 Task: Change audio effects visualization to Visualizer filter.
Action: Mouse moved to (109, 14)
Screenshot: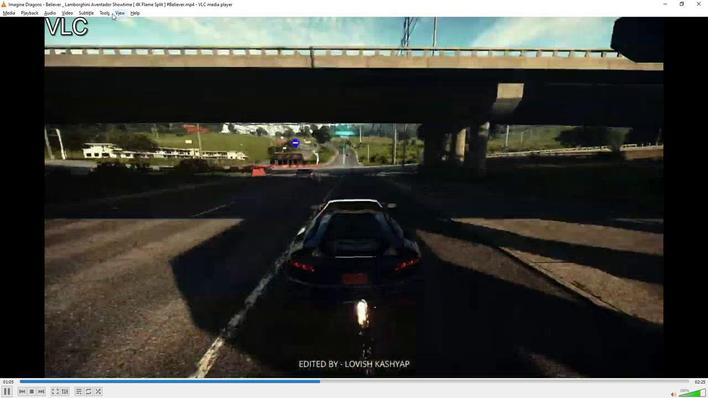 
Action: Mouse pressed left at (109, 14)
Screenshot: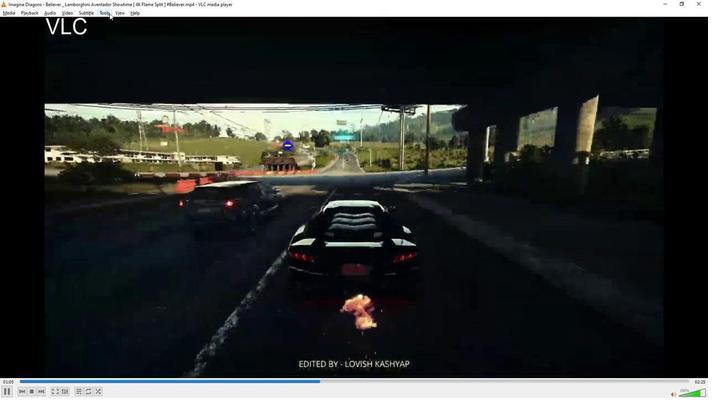
Action: Mouse moved to (123, 100)
Screenshot: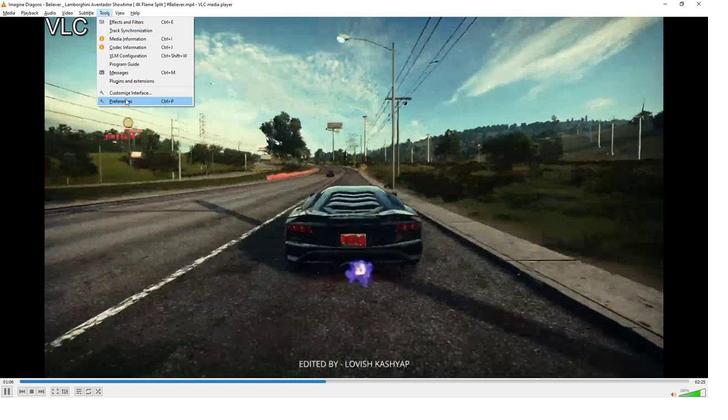 
Action: Mouse pressed left at (123, 100)
Screenshot: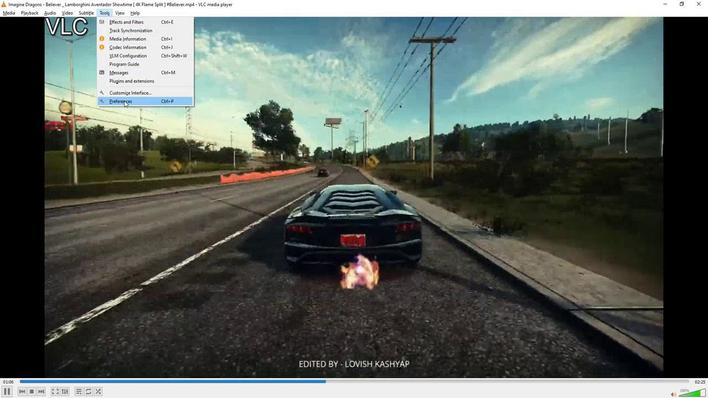 
Action: Mouse moved to (266, 52)
Screenshot: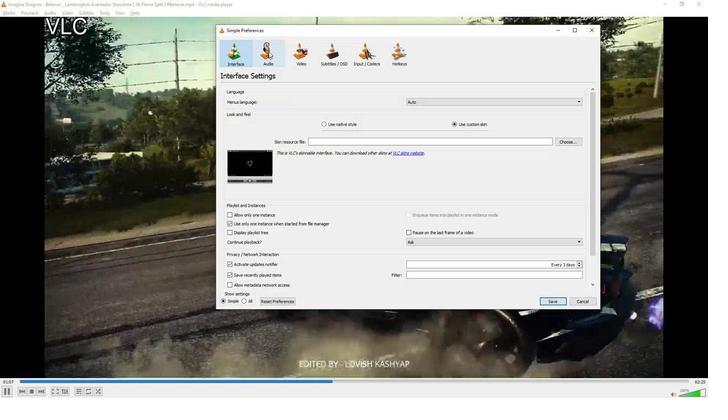 
Action: Mouse pressed left at (266, 52)
Screenshot: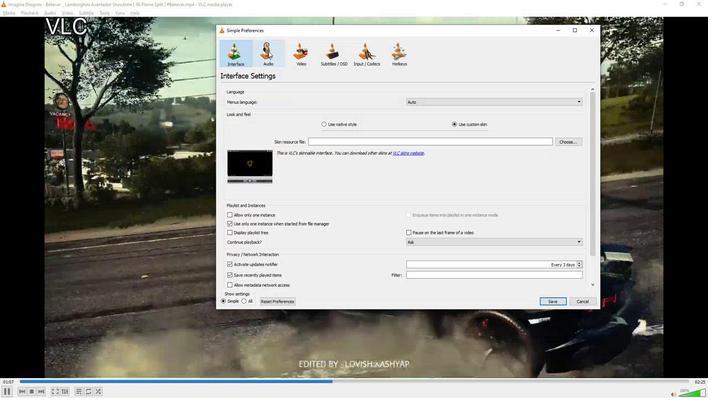 
Action: Mouse moved to (332, 202)
Screenshot: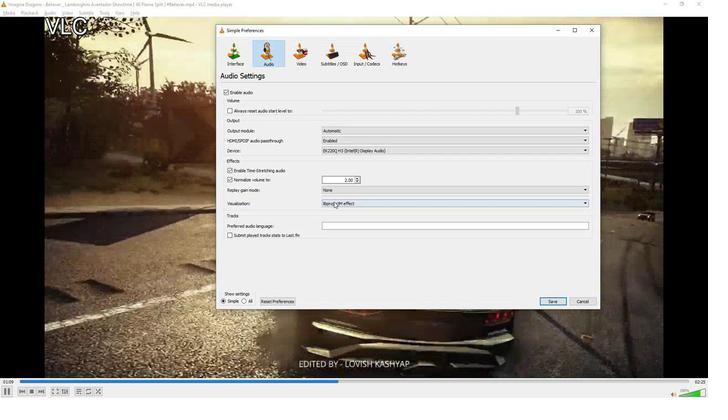 
Action: Mouse pressed left at (332, 202)
Screenshot: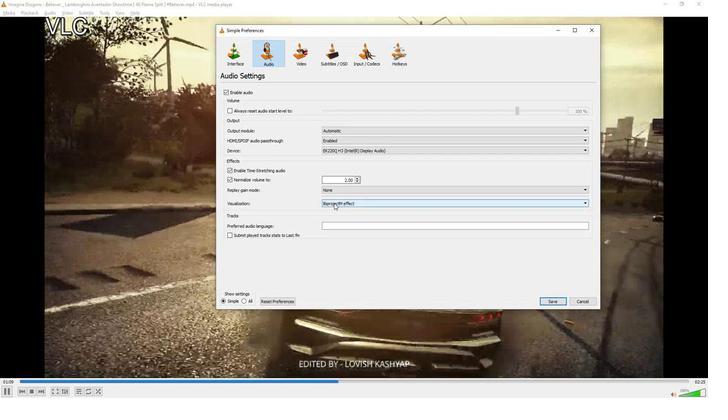 
Action: Mouse moved to (330, 223)
Screenshot: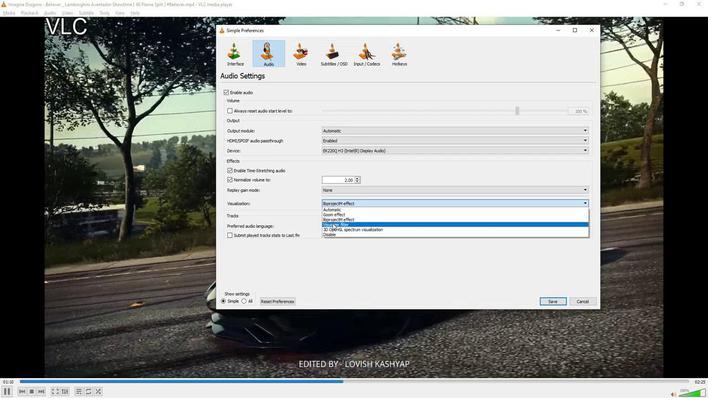 
Action: Mouse pressed left at (330, 223)
Screenshot: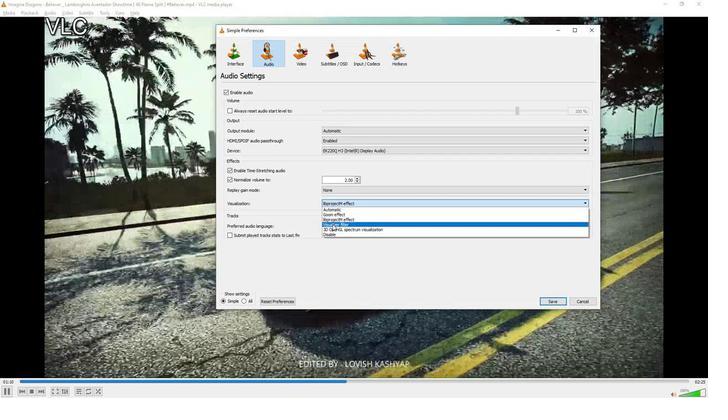 
Action: Mouse moved to (341, 269)
Screenshot: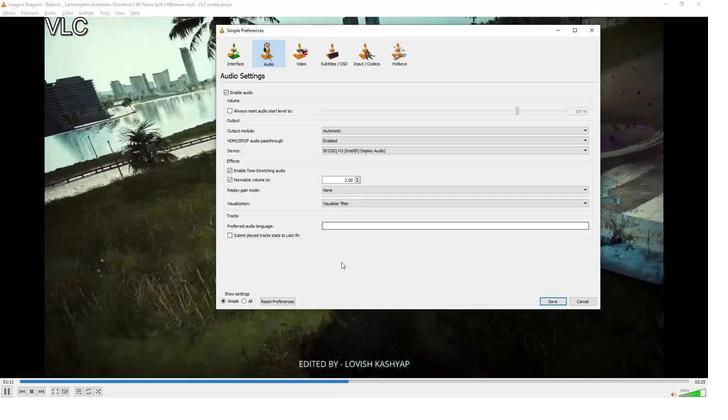 
